 Task: Use the formula "CEILING" in spreadsheet "Project portfolio".
Action: Mouse moved to (581, 314)
Screenshot: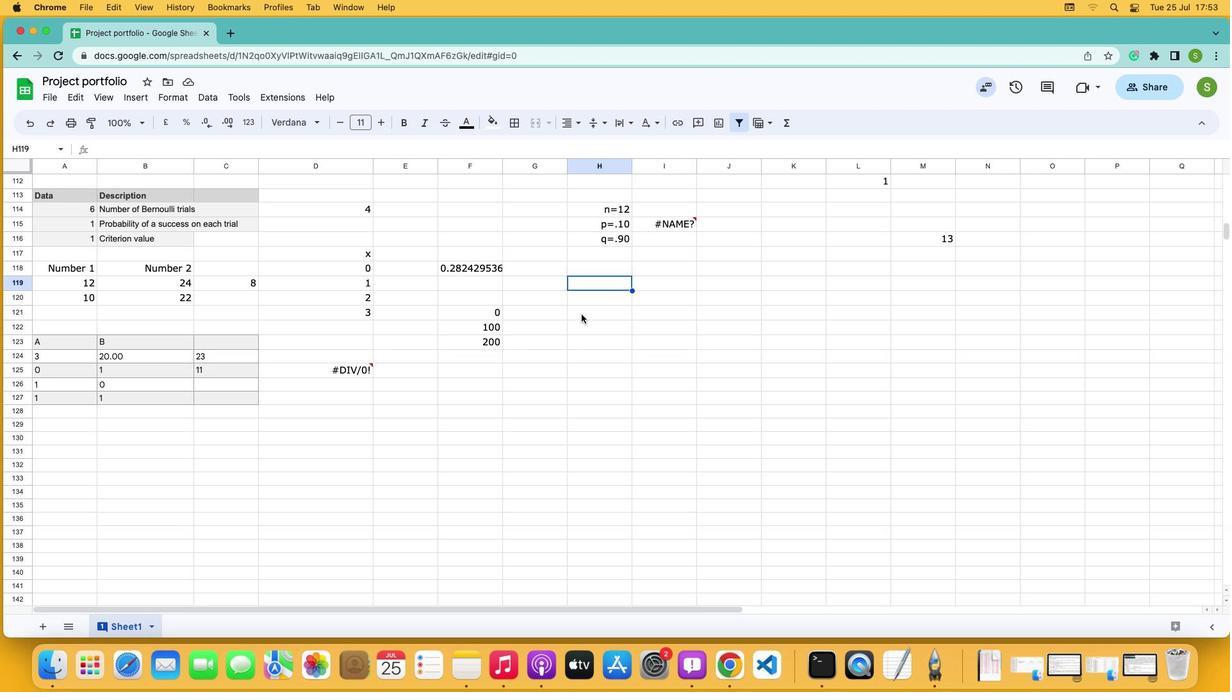 
Action: Mouse pressed left at (581, 314)
Screenshot: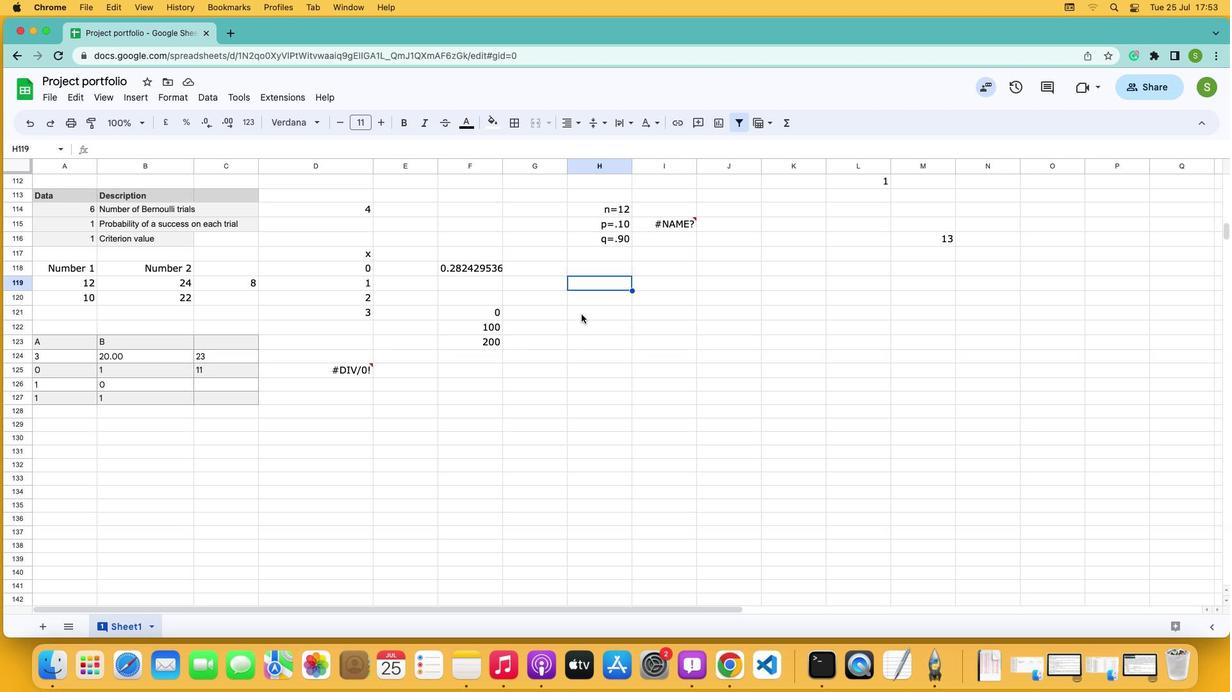 
Action: Mouse moved to (582, 312)
Screenshot: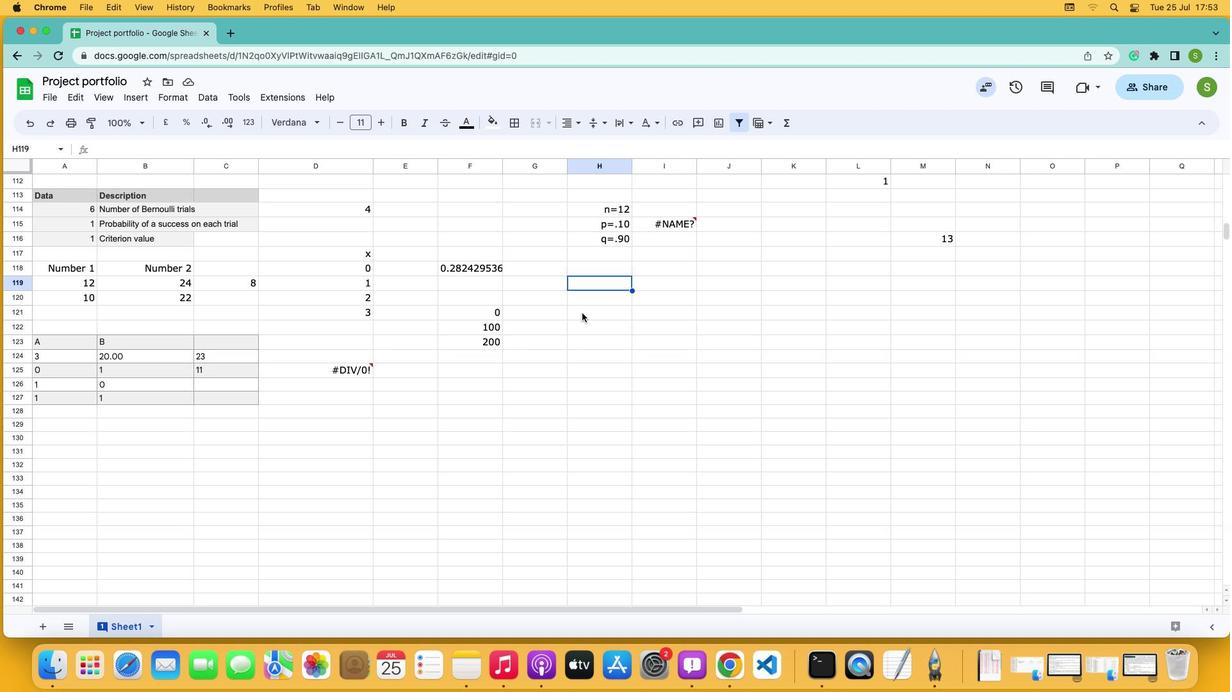 
Action: Mouse pressed left at (582, 312)
Screenshot: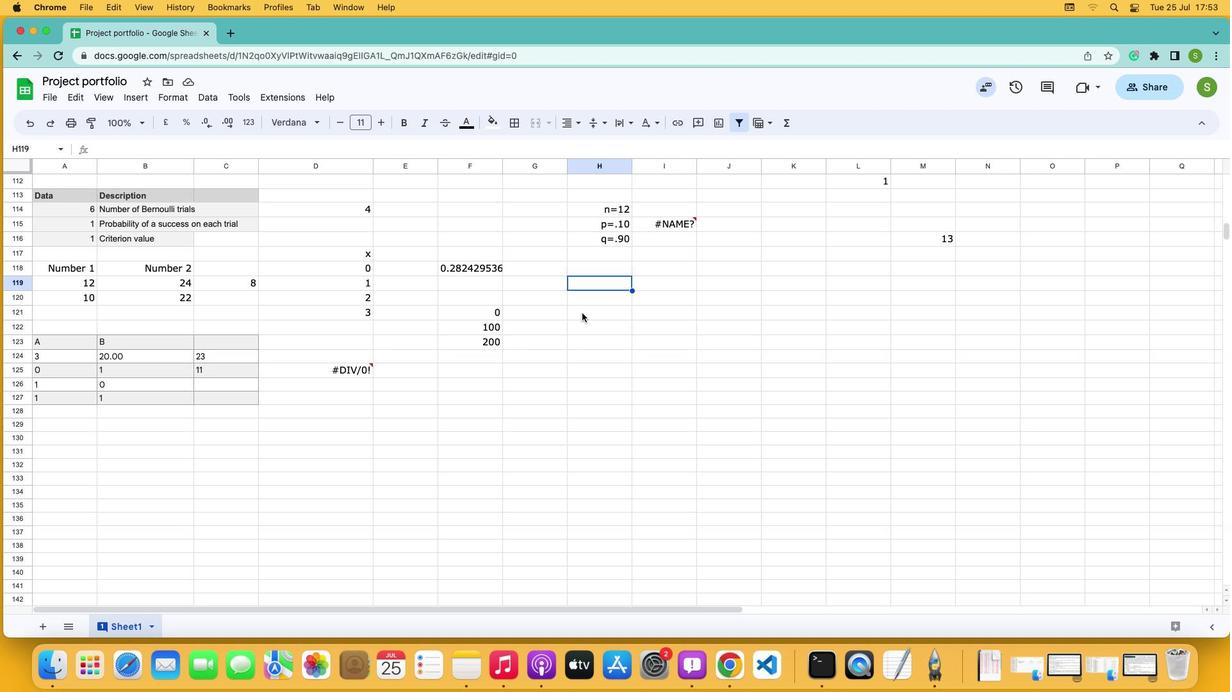 
Action: Mouse moved to (138, 100)
Screenshot: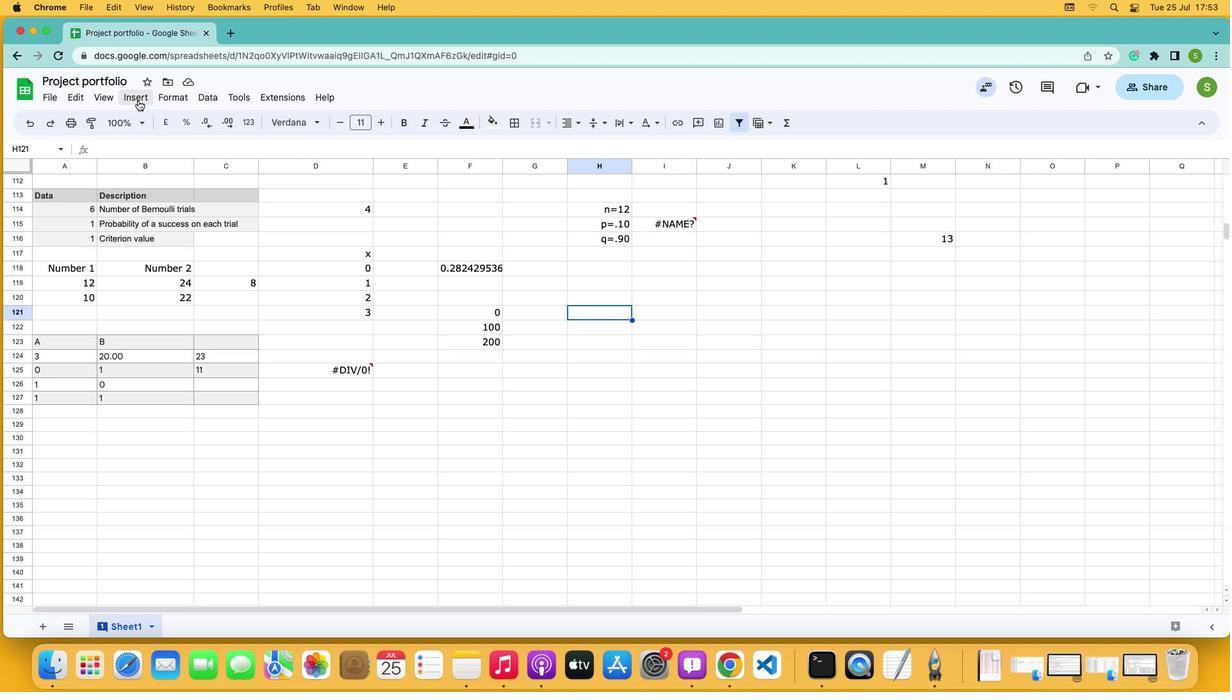 
Action: Mouse pressed left at (138, 100)
Screenshot: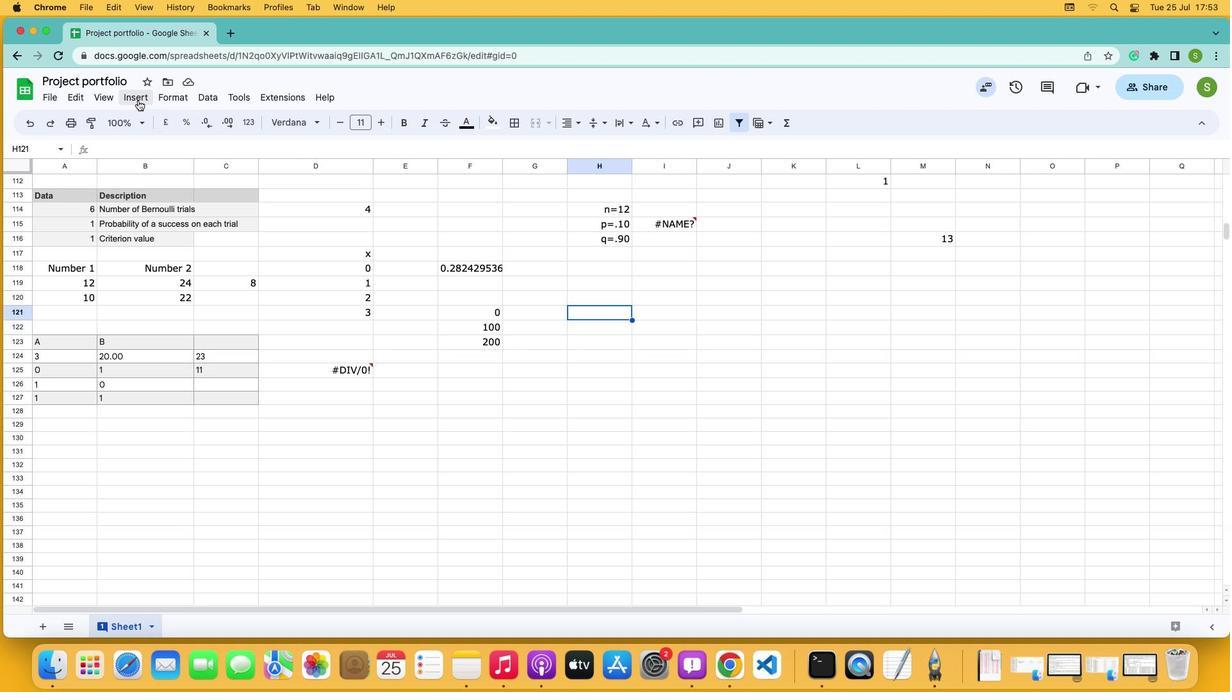 
Action: Mouse moved to (160, 303)
Screenshot: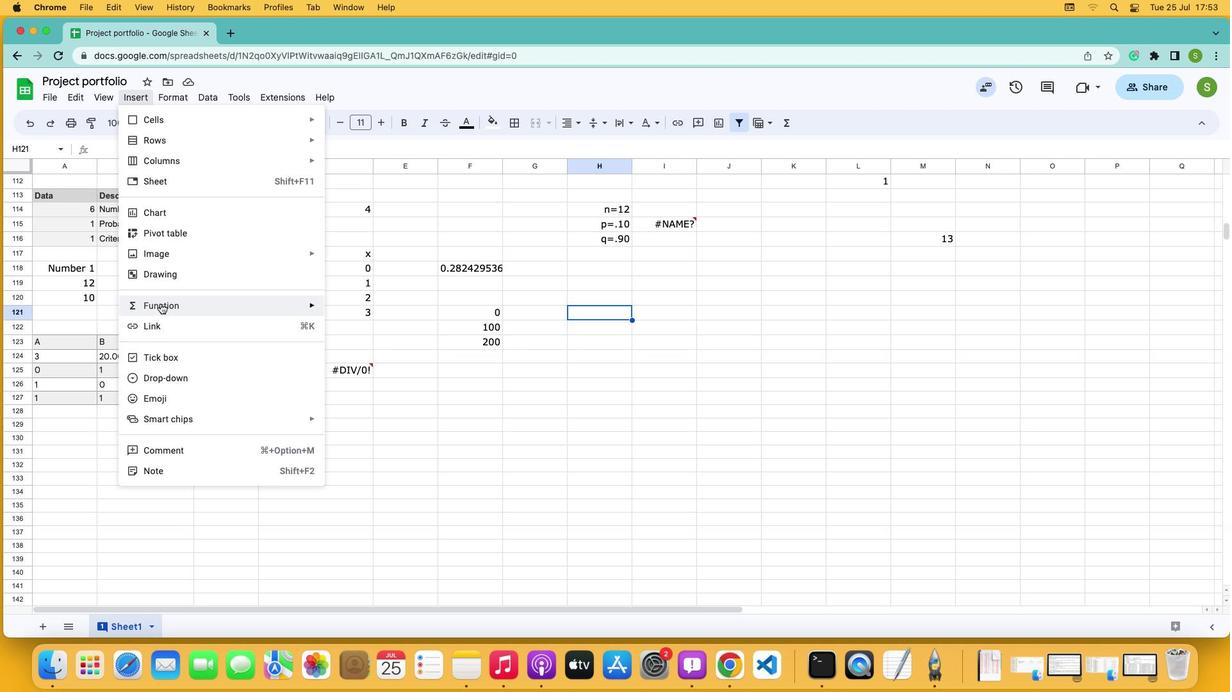 
Action: Mouse pressed left at (160, 303)
Screenshot: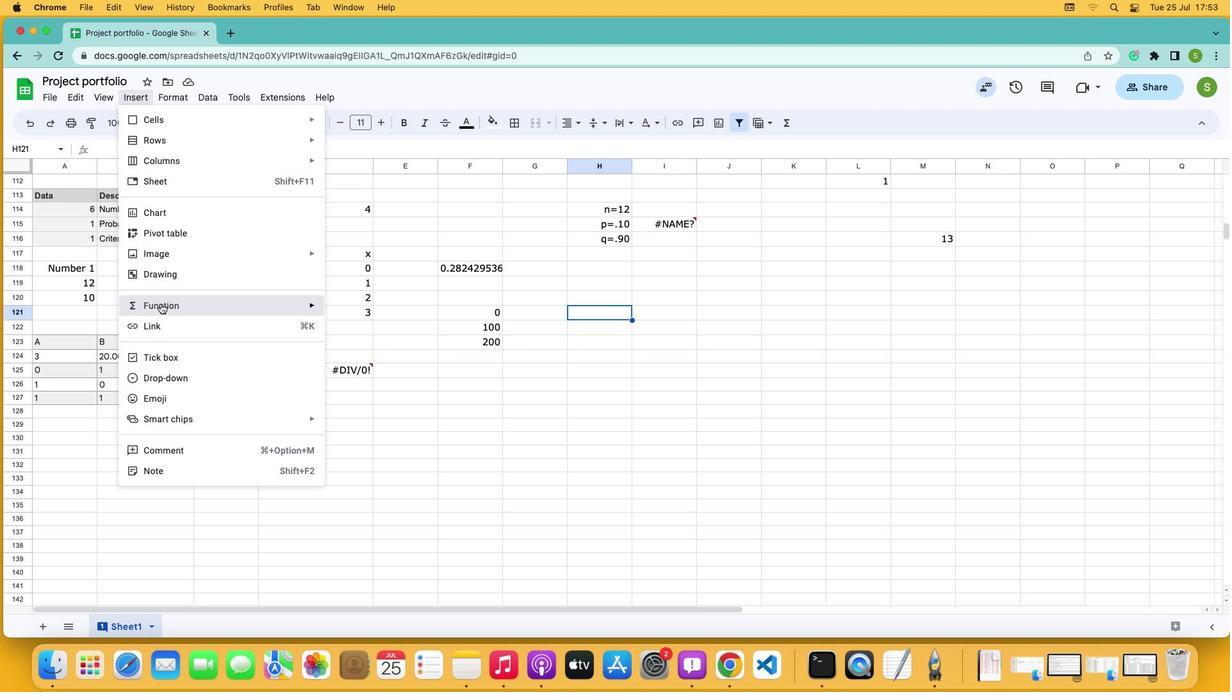 
Action: Mouse moved to (370, 261)
Screenshot: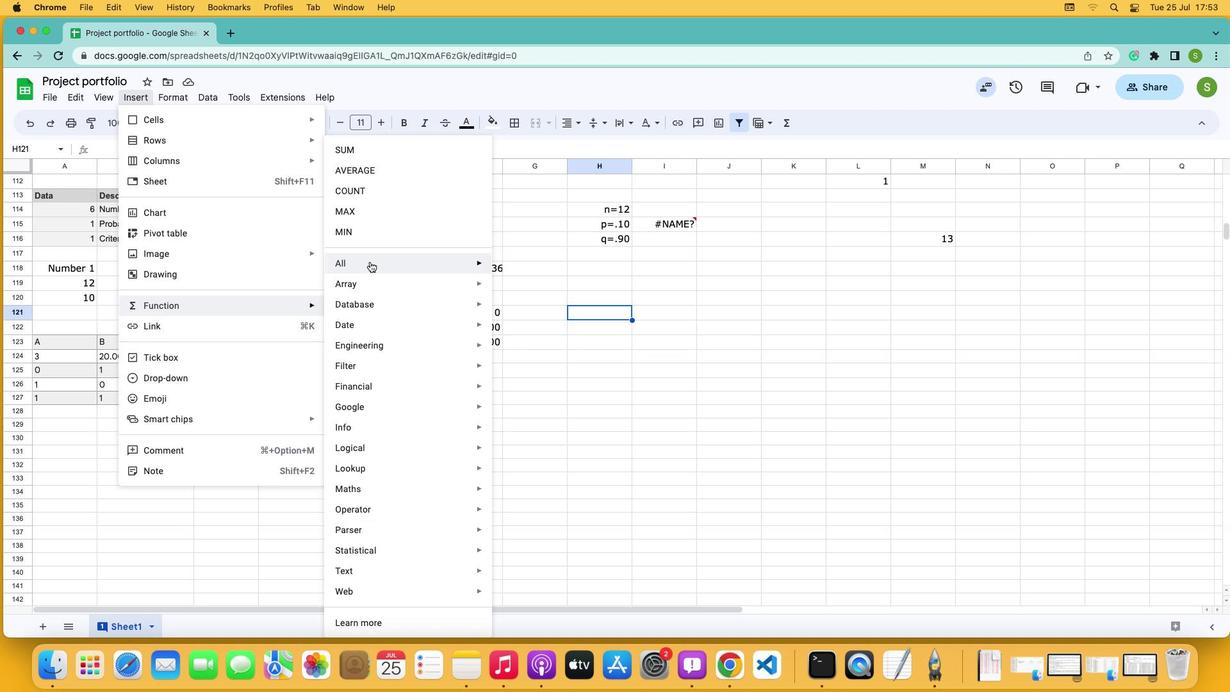 
Action: Mouse pressed left at (370, 261)
Screenshot: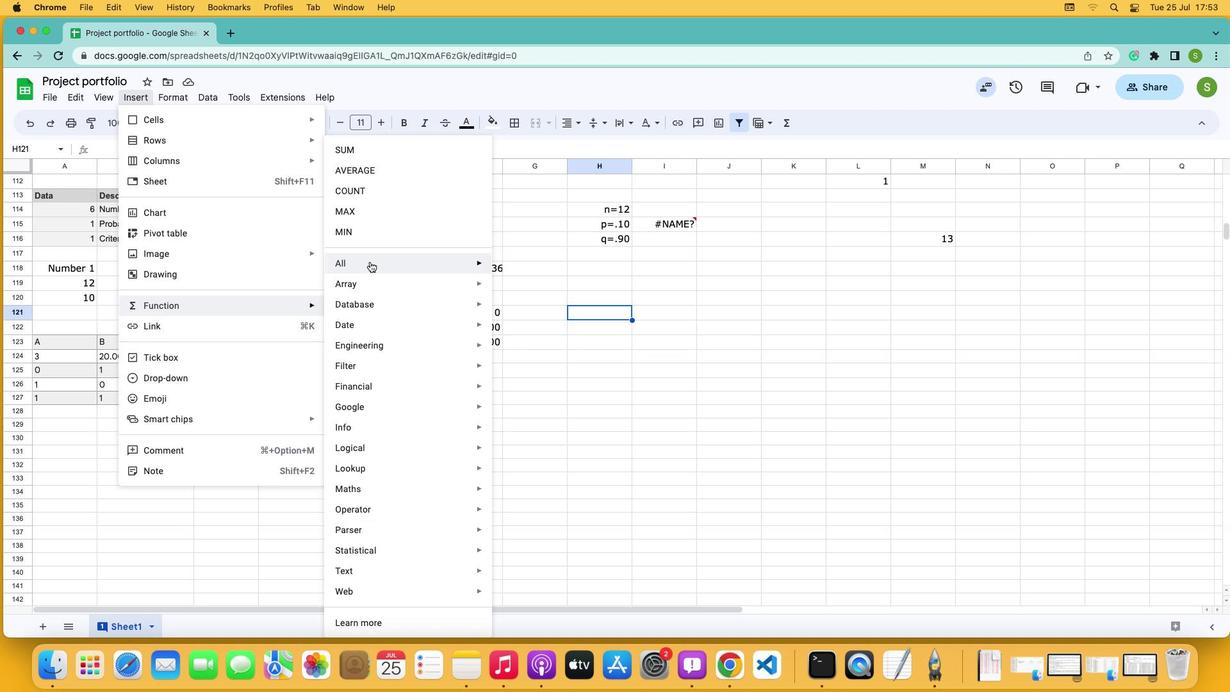 
Action: Mouse moved to (525, 402)
Screenshot: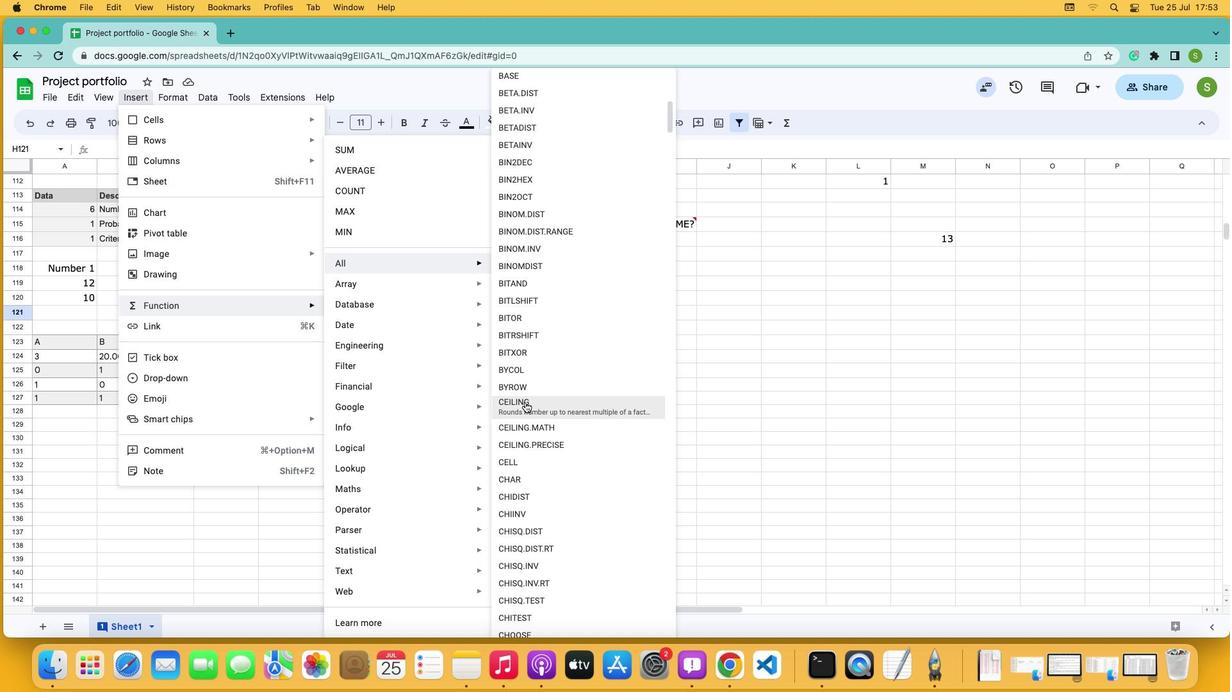 
Action: Mouse pressed left at (525, 402)
Screenshot: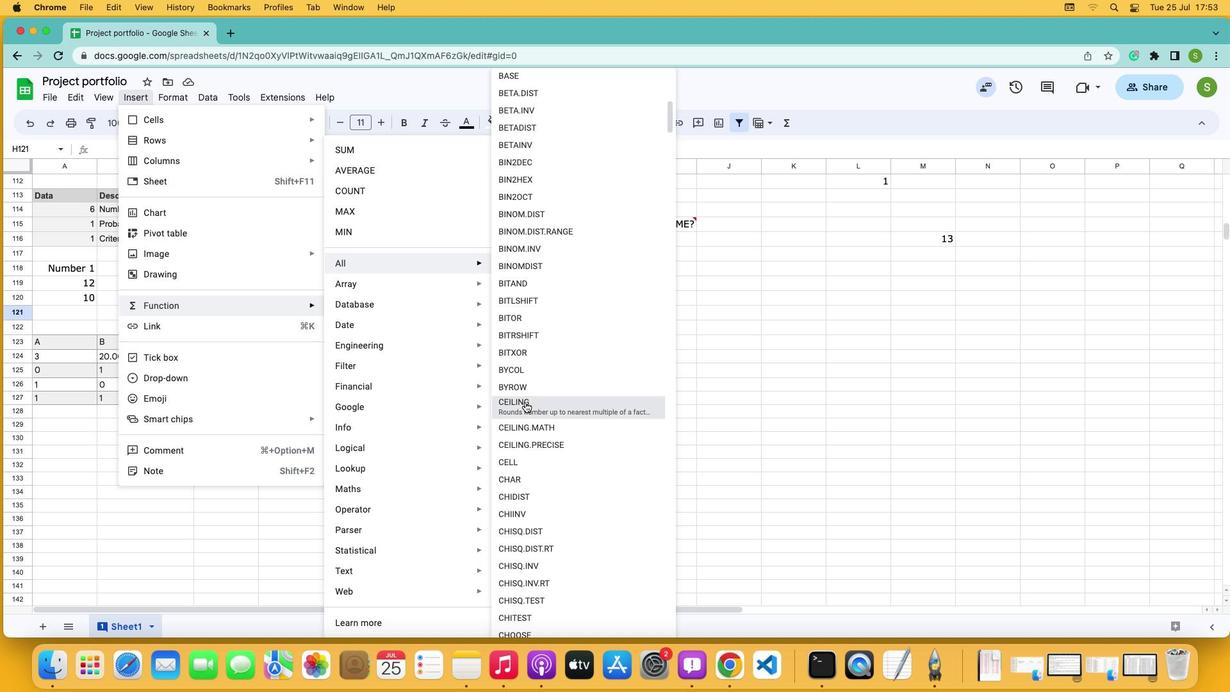 
Action: Mouse moved to (505, 383)
Screenshot: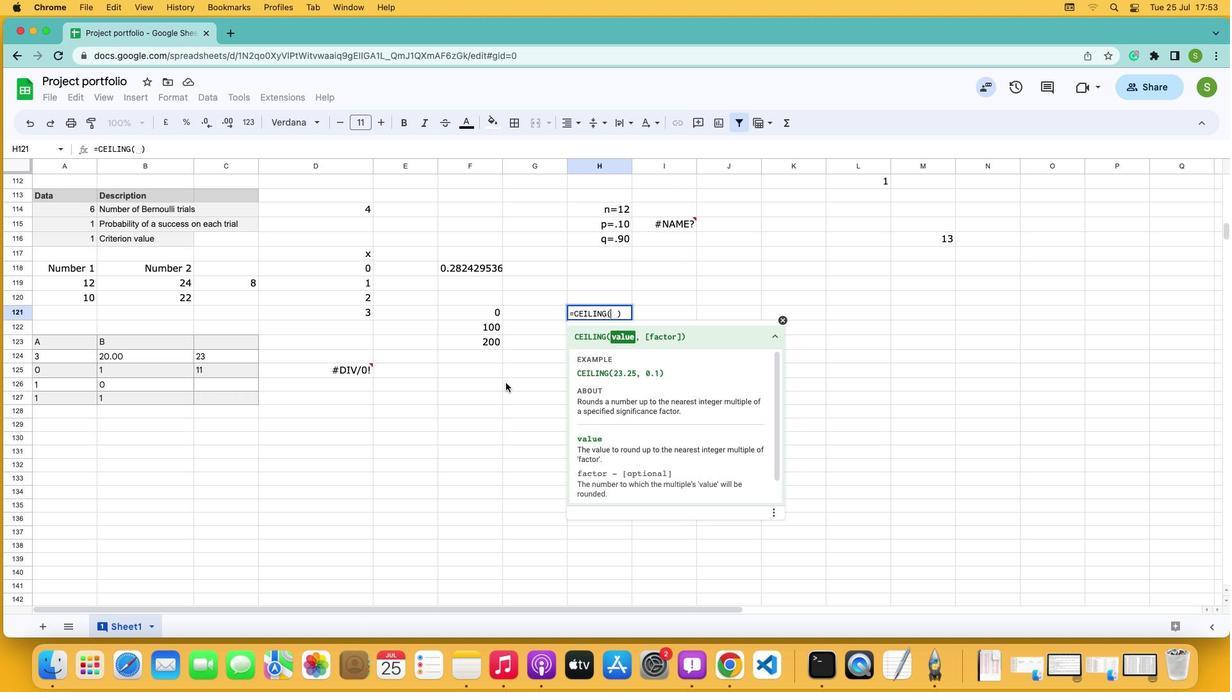 
Action: Key pressed '2''3''.''2''5'',''0''.''1'Key.enter
Screenshot: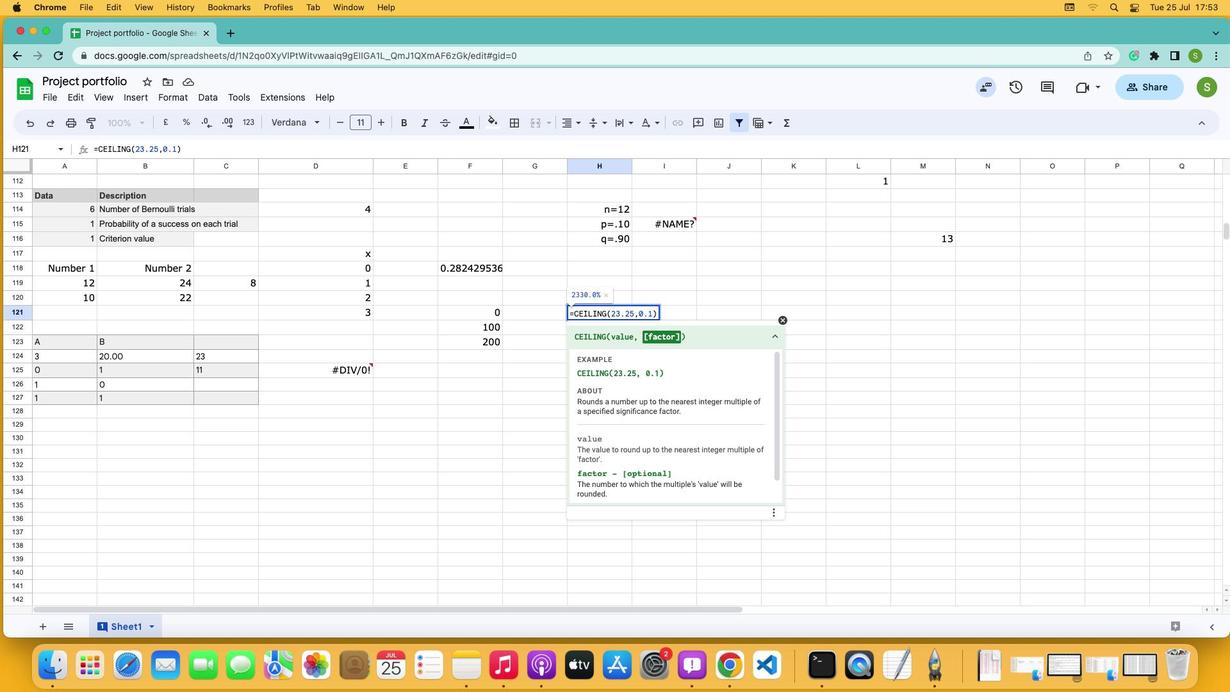 
